 Task: Search the location "Valerie Echo Park".
Action: Mouse moved to (388, 137)
Screenshot: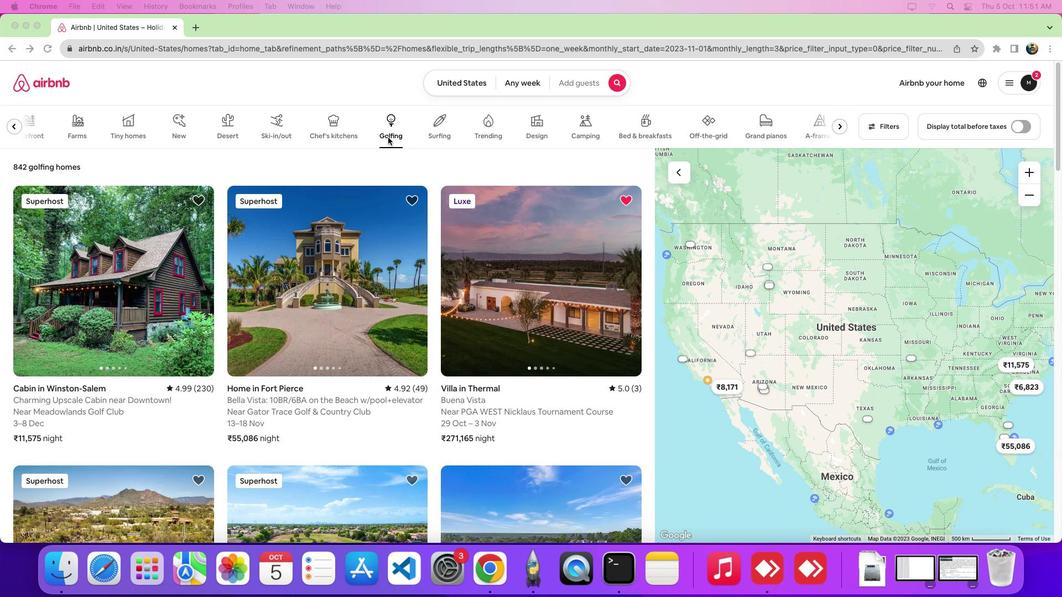
Action: Mouse pressed left at (388, 137)
Screenshot: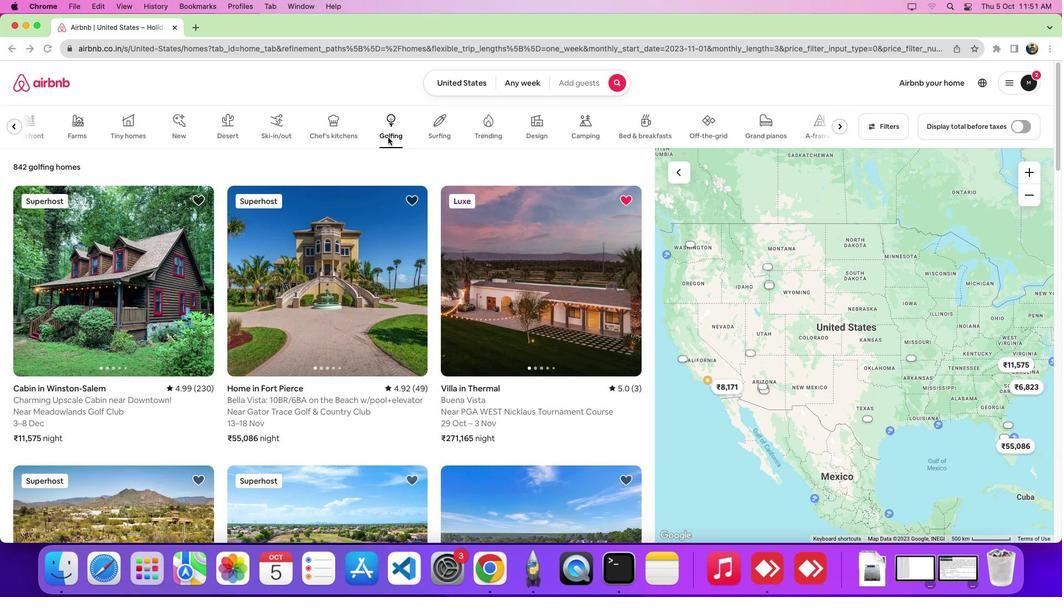 
Action: Mouse moved to (532, 274)
Screenshot: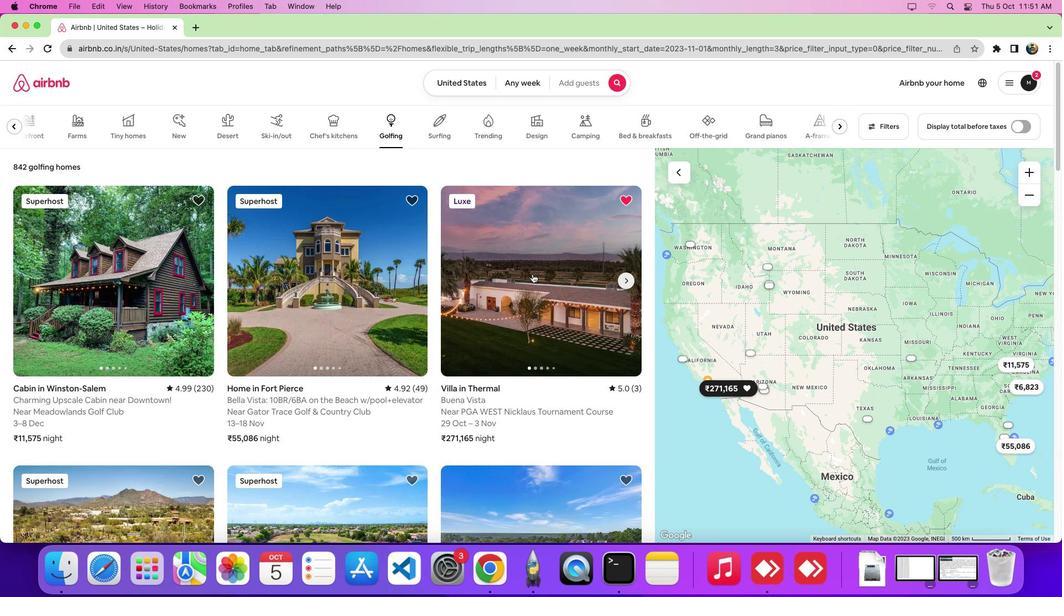
Action: Mouse pressed left at (532, 274)
Screenshot: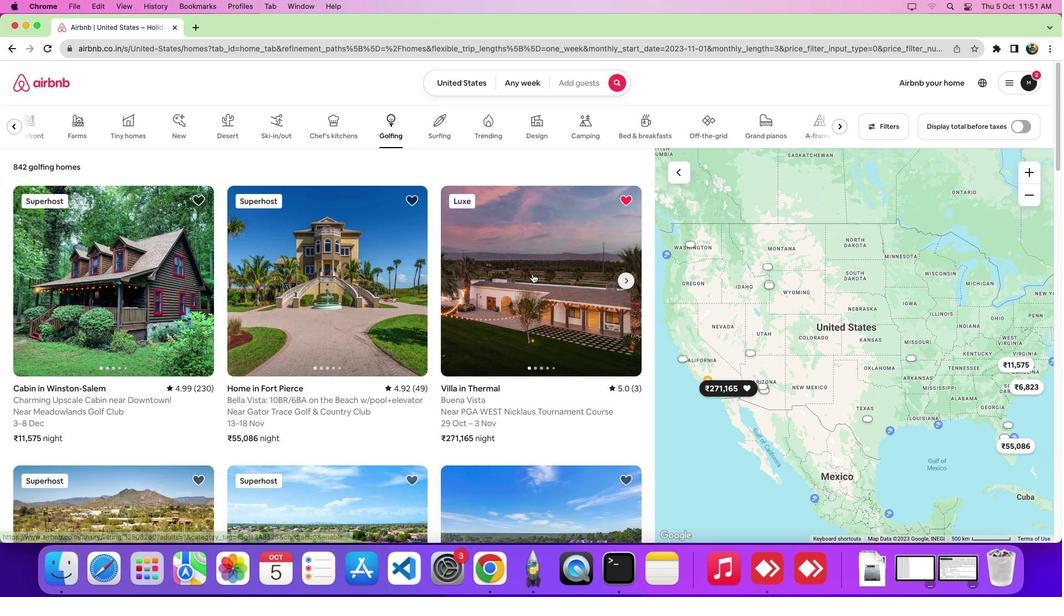 
Action: Mouse moved to (564, 322)
Screenshot: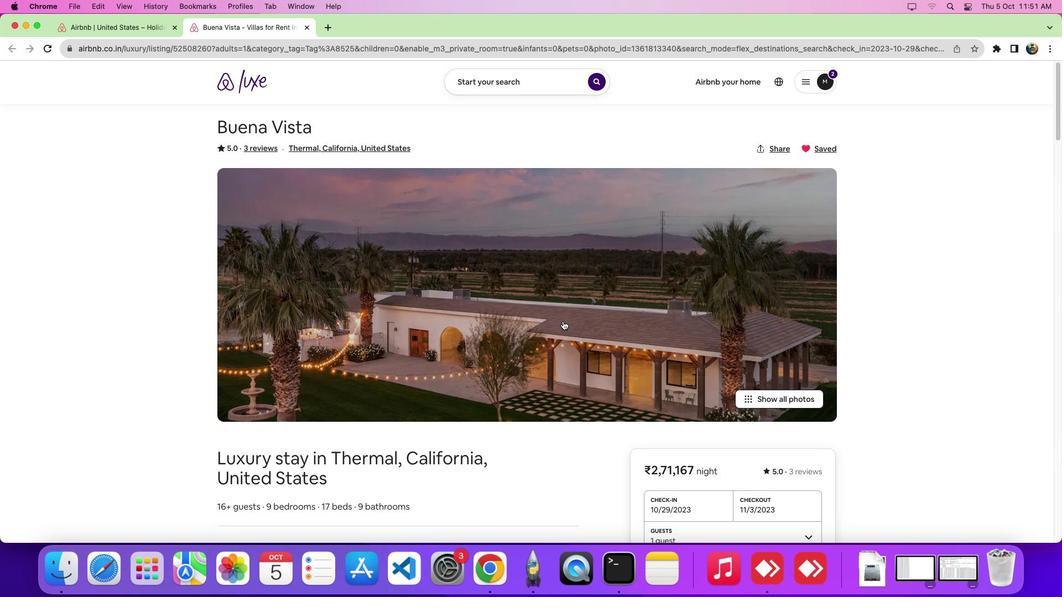 
Action: Mouse scrolled (564, 322) with delta (0, 0)
Screenshot: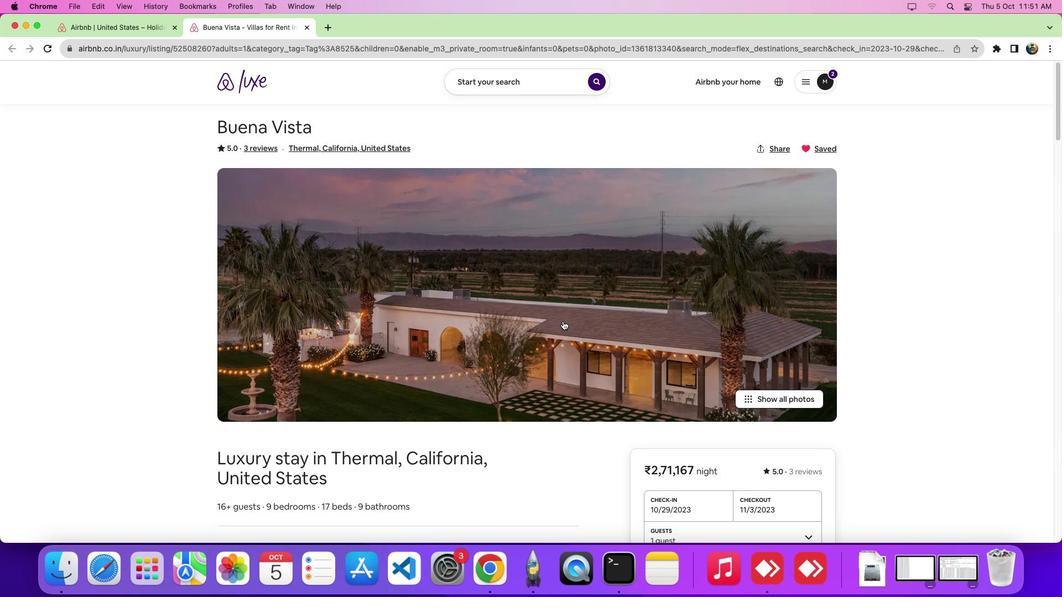
Action: Mouse moved to (564, 322)
Screenshot: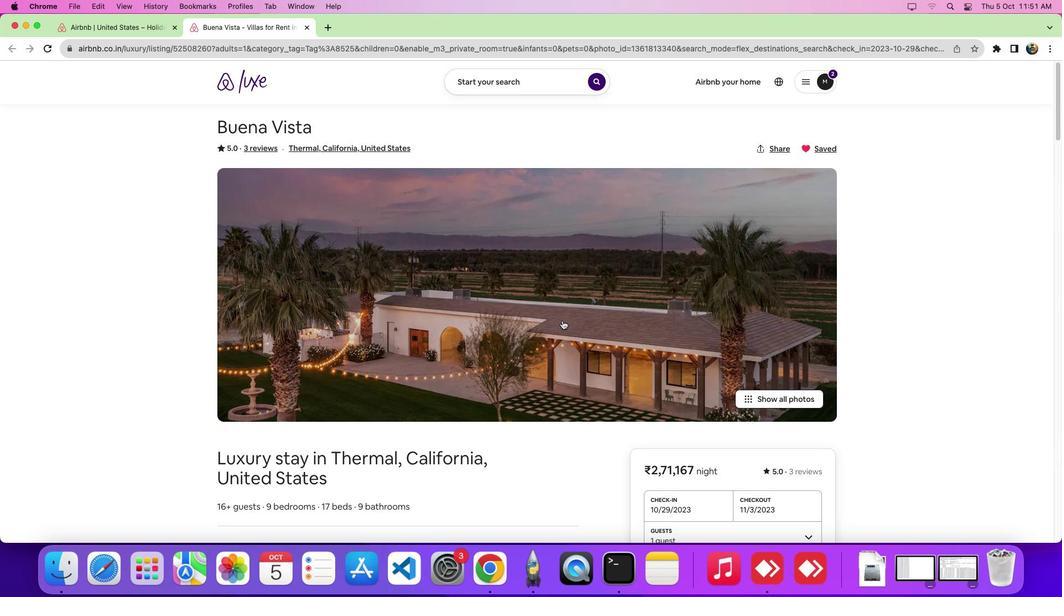 
Action: Mouse scrolled (564, 322) with delta (0, 0)
Screenshot: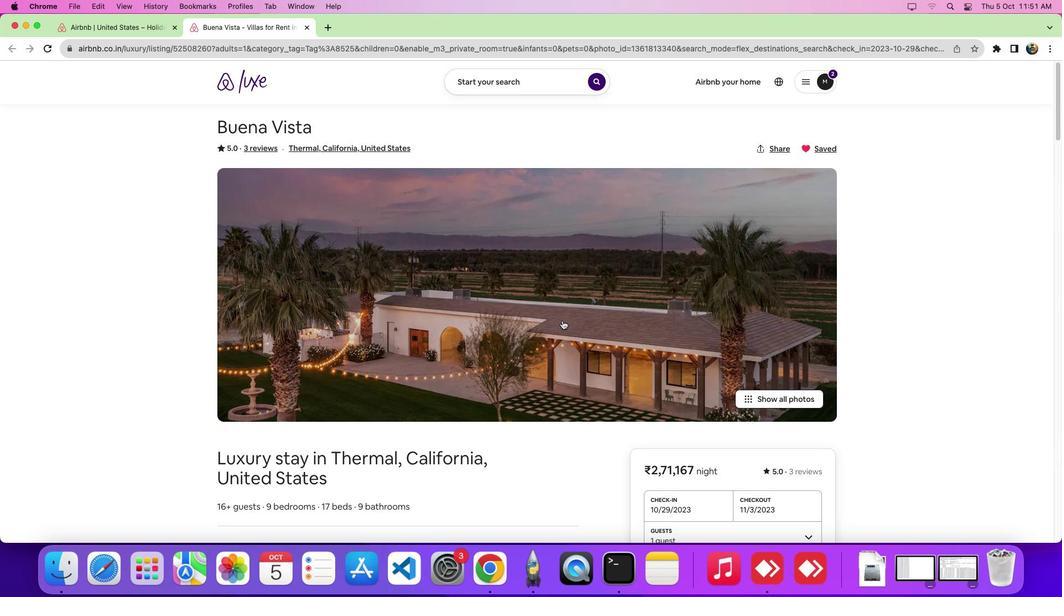 
Action: Mouse moved to (564, 321)
Screenshot: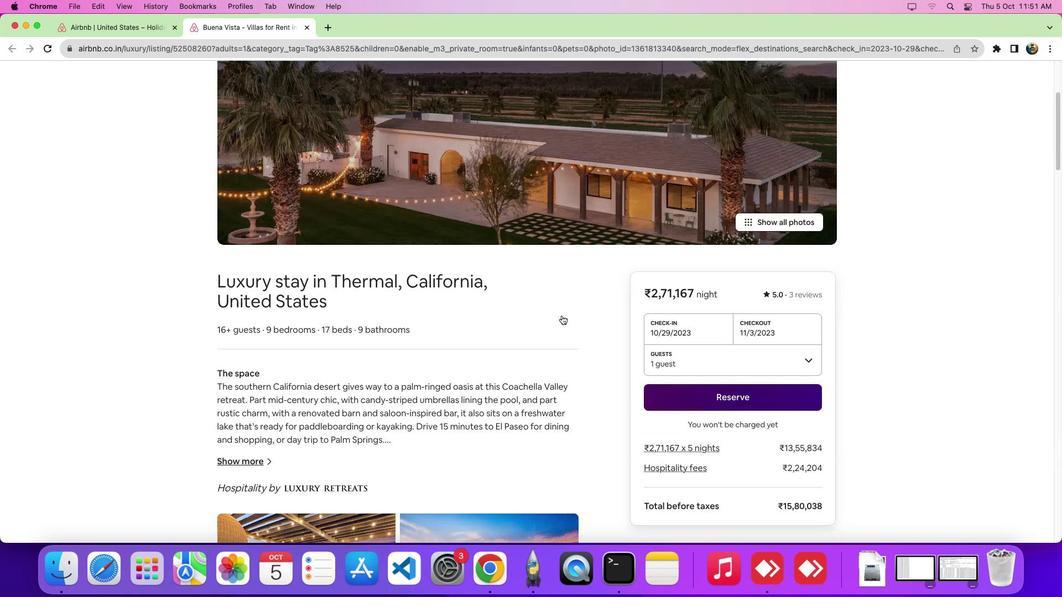 
Action: Mouse scrolled (564, 321) with delta (0, -4)
Screenshot: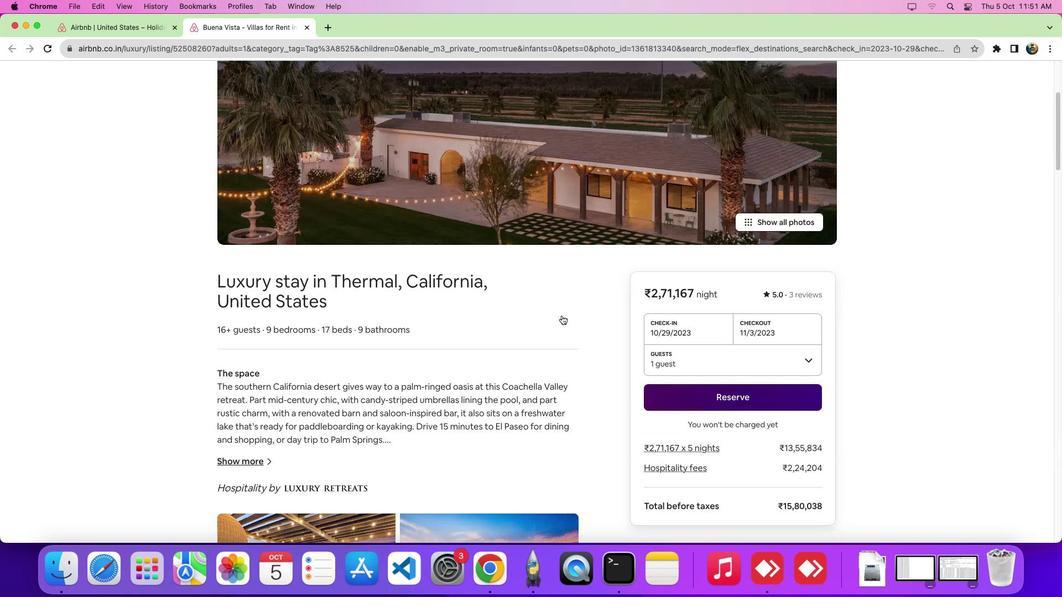 
Action: Mouse moved to (562, 320)
Screenshot: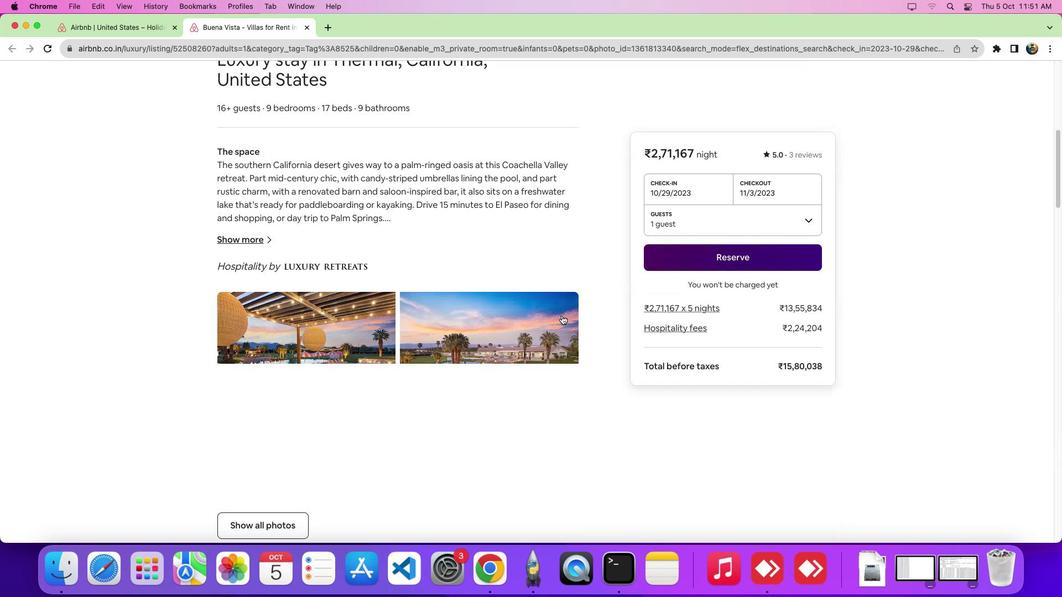 
Action: Mouse scrolled (562, 320) with delta (0, -6)
Screenshot: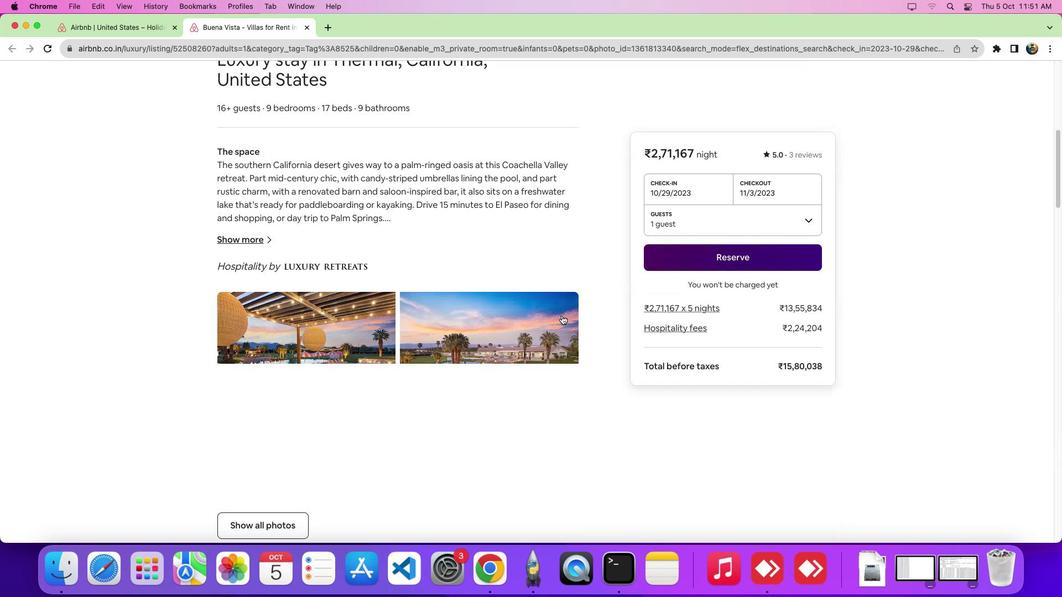 
Action: Mouse moved to (414, 86)
Screenshot: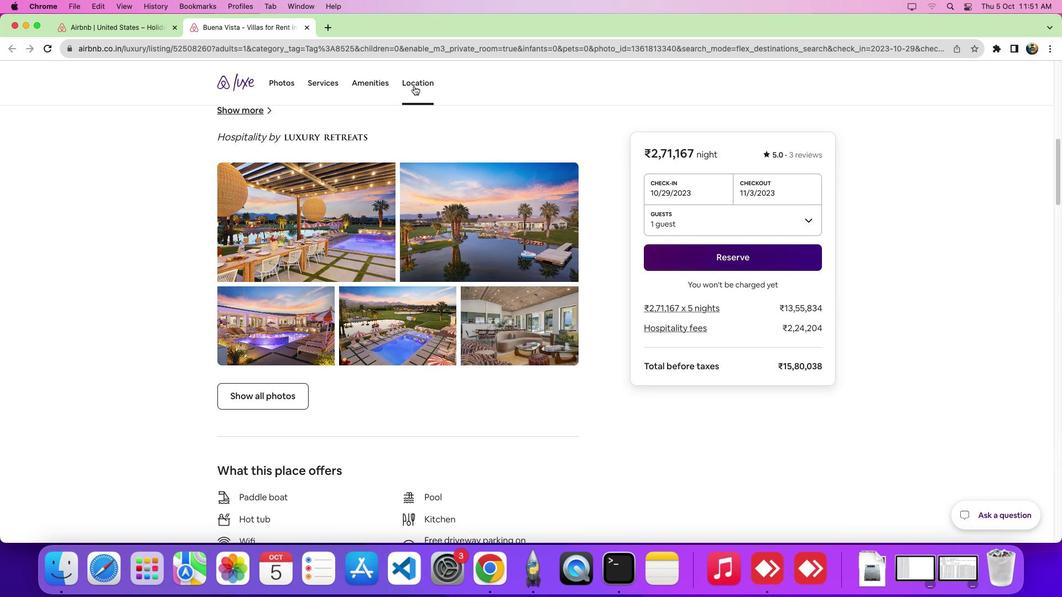 
Action: Mouse pressed left at (414, 86)
Screenshot: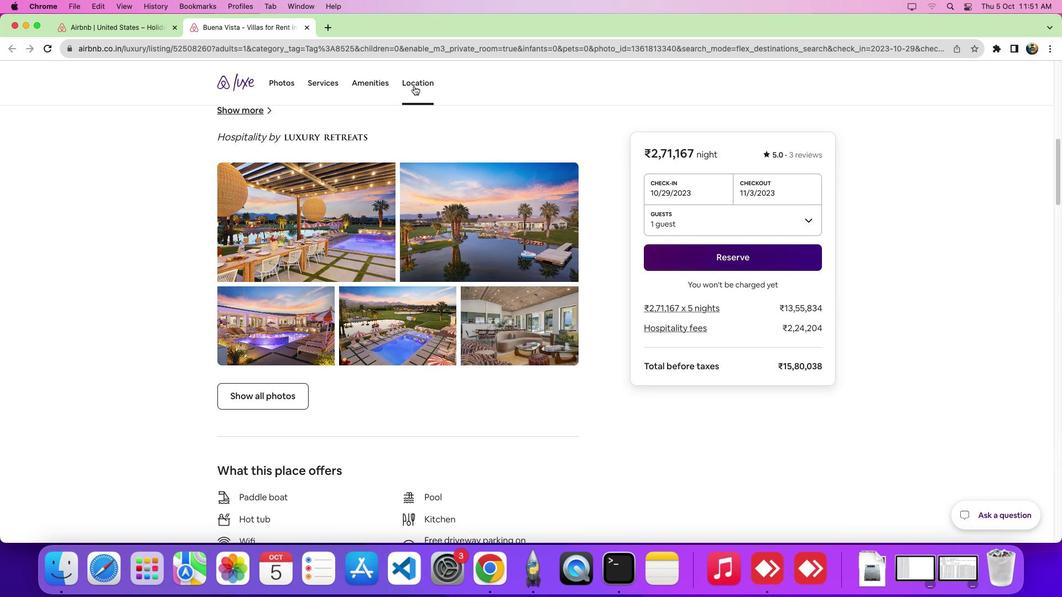 
Action: Mouse moved to (820, 237)
Screenshot: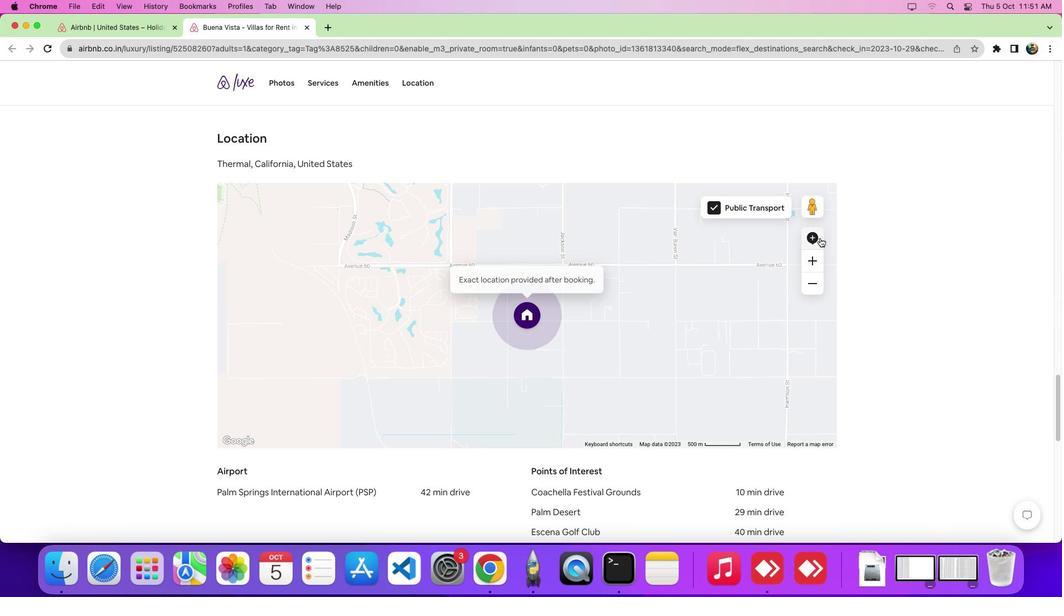 
Action: Mouse pressed left at (820, 237)
Screenshot: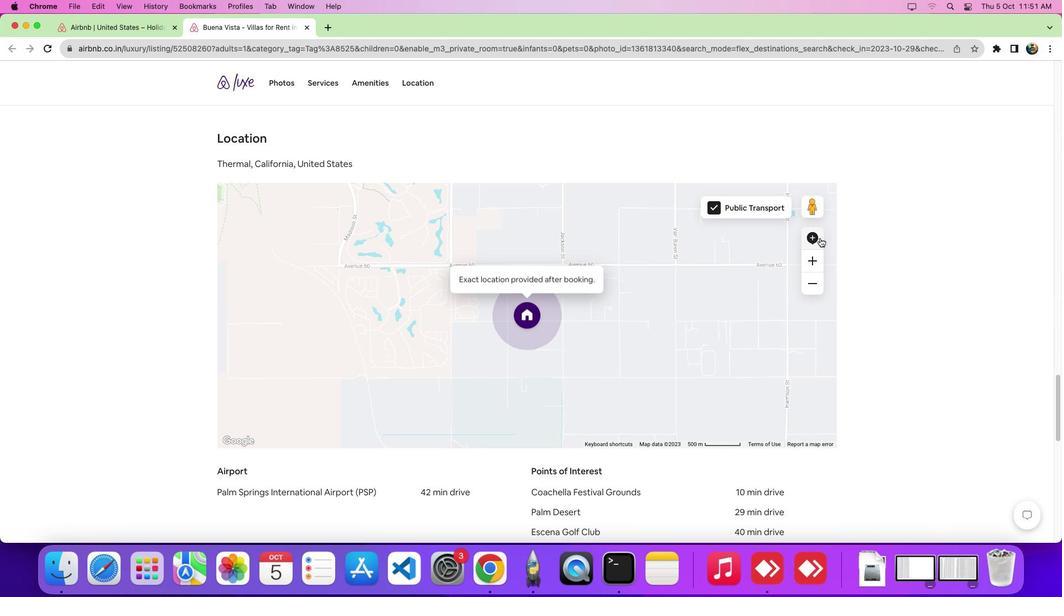 
Action: Mouse moved to (697, 252)
Screenshot: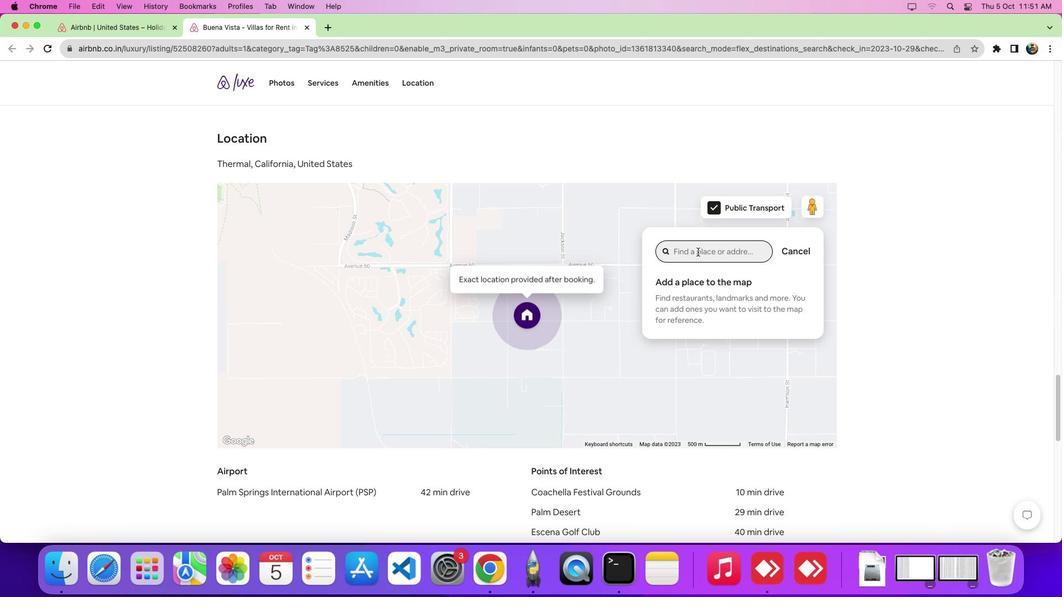 
Action: Mouse pressed left at (697, 252)
Screenshot: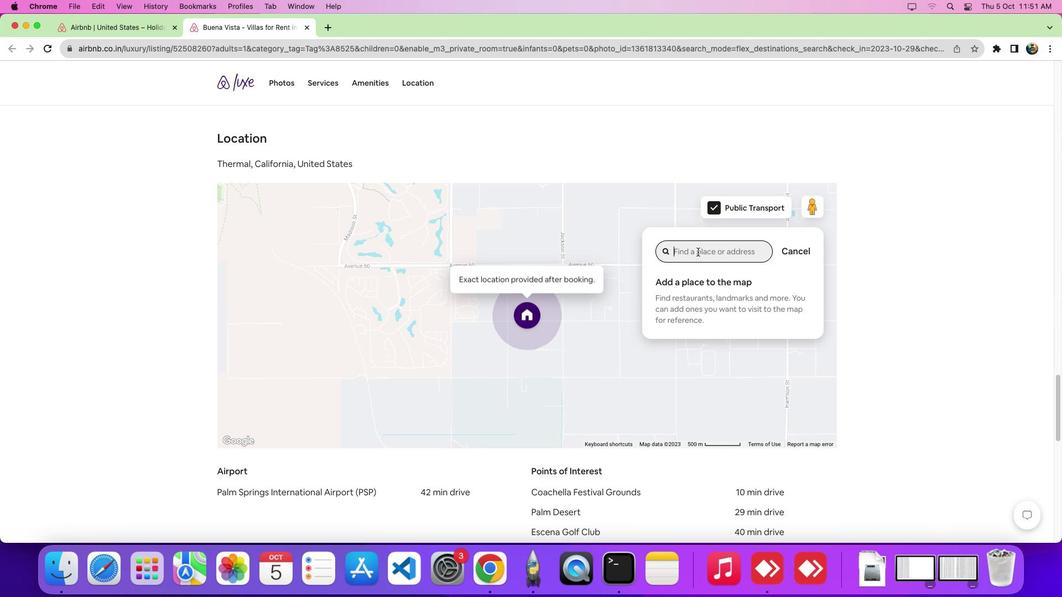 
Action: Key pressed Key.shift_r'V''a''l''e''n''r''i''e'Key.spaceKey.shift_r'E''c''h''o'Key.spaceKey.shift'{'Key.backspaceKey.shift'P''a''r'
Screenshot: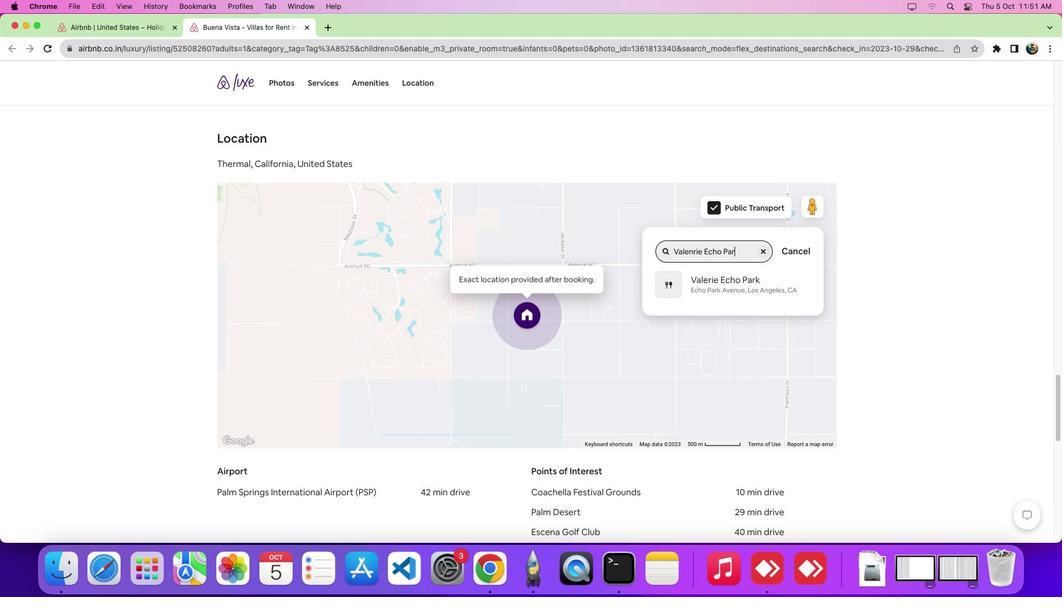 
Action: Mouse moved to (709, 259)
Screenshot: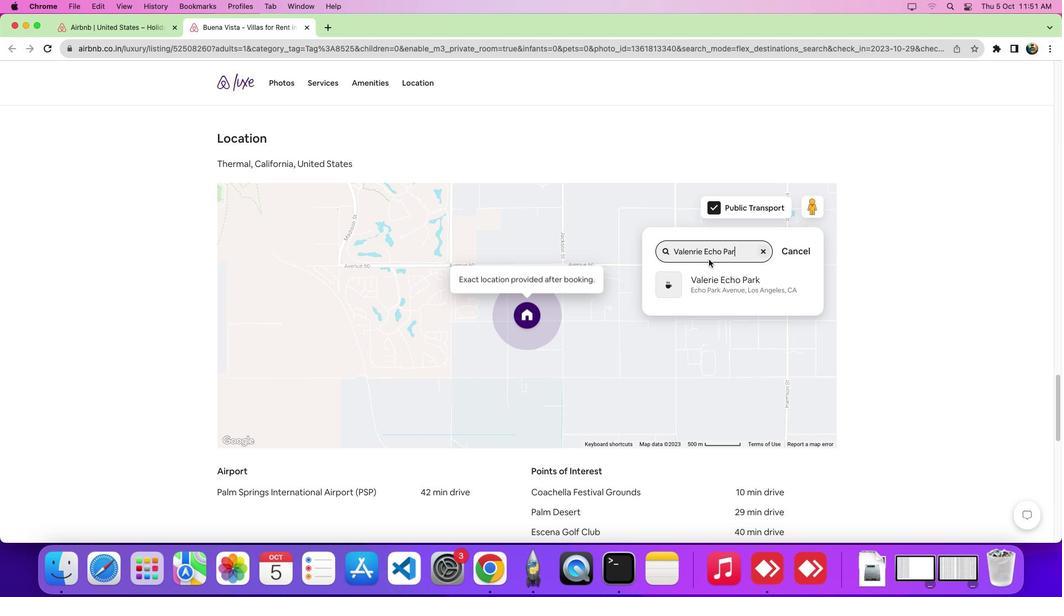 
Action: Key pressed 'k'
Screenshot: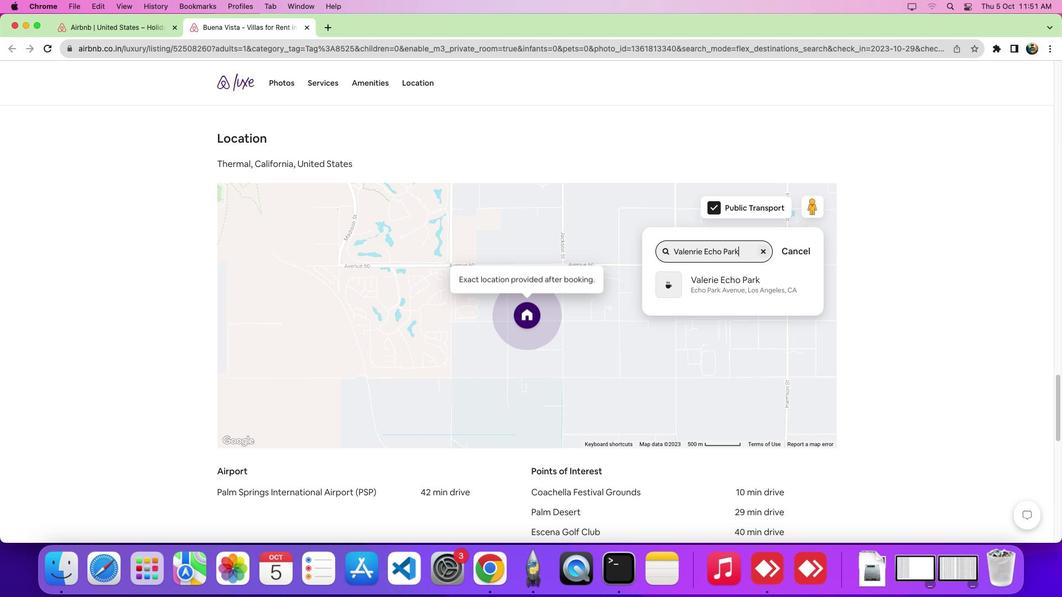 
Action: Mouse moved to (739, 280)
Screenshot: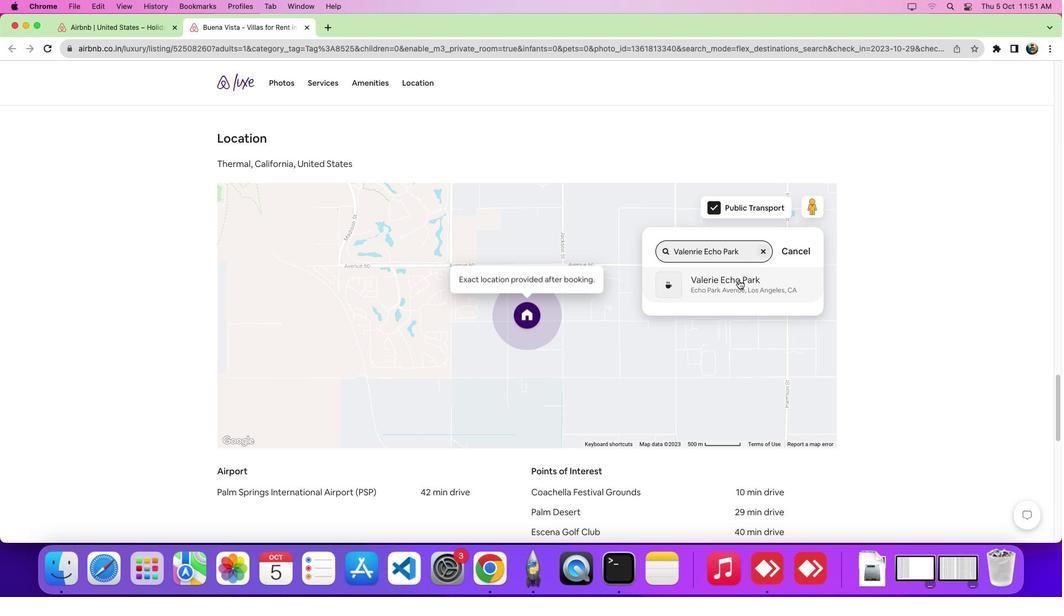 
Action: Mouse pressed left at (739, 280)
Screenshot: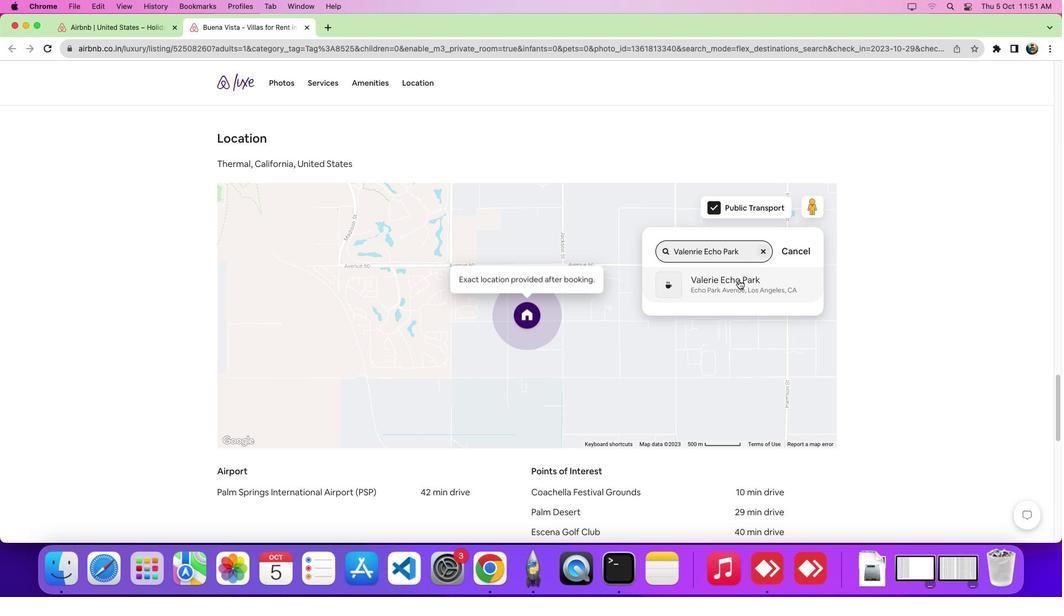 
